 Task: Choose an existing workspace.
Action: Mouse moved to (358, 337)
Screenshot: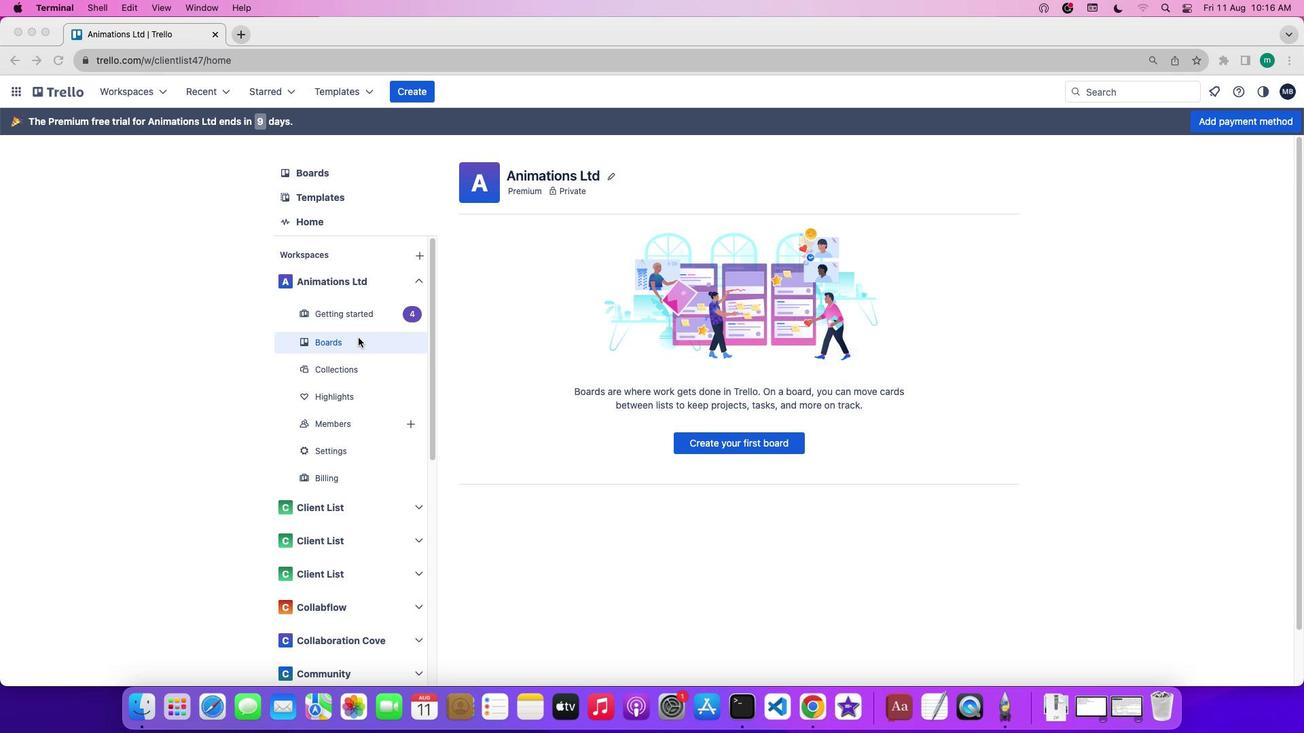 
Action: Mouse pressed left at (358, 337)
Screenshot: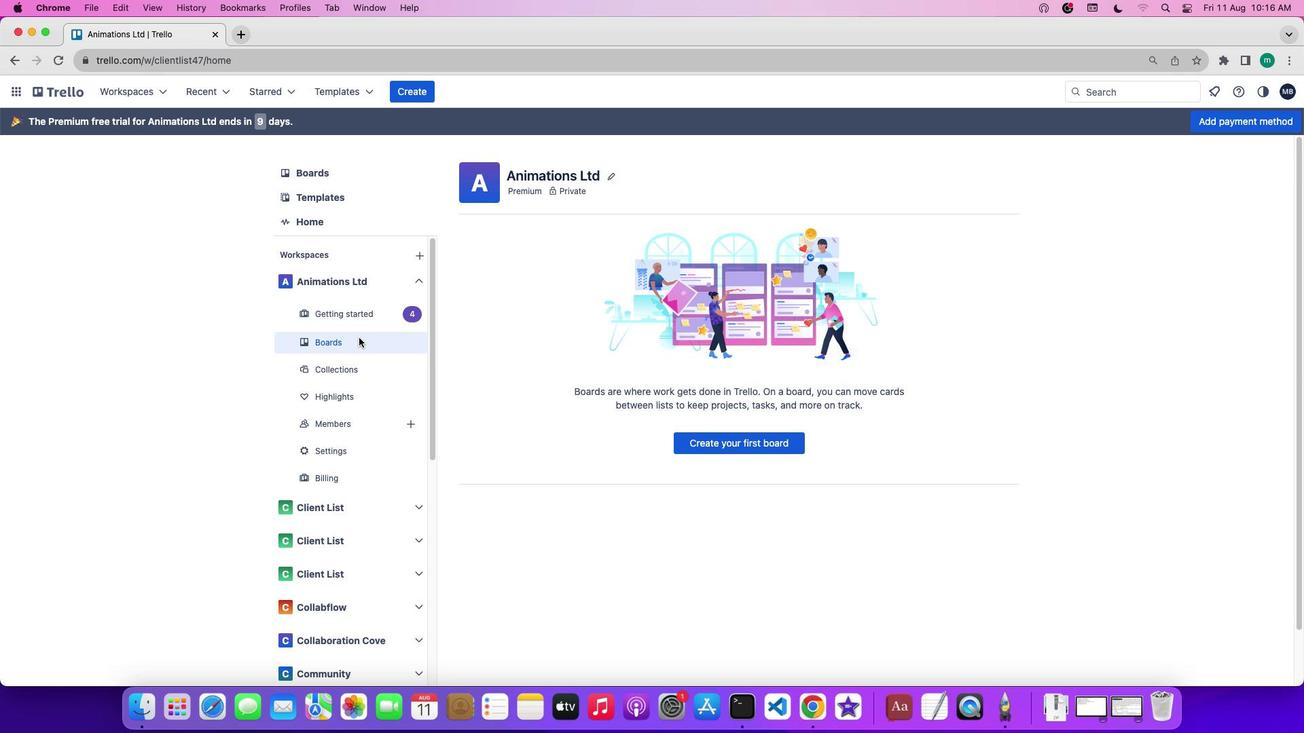 
Action: Mouse moved to (741, 444)
Screenshot: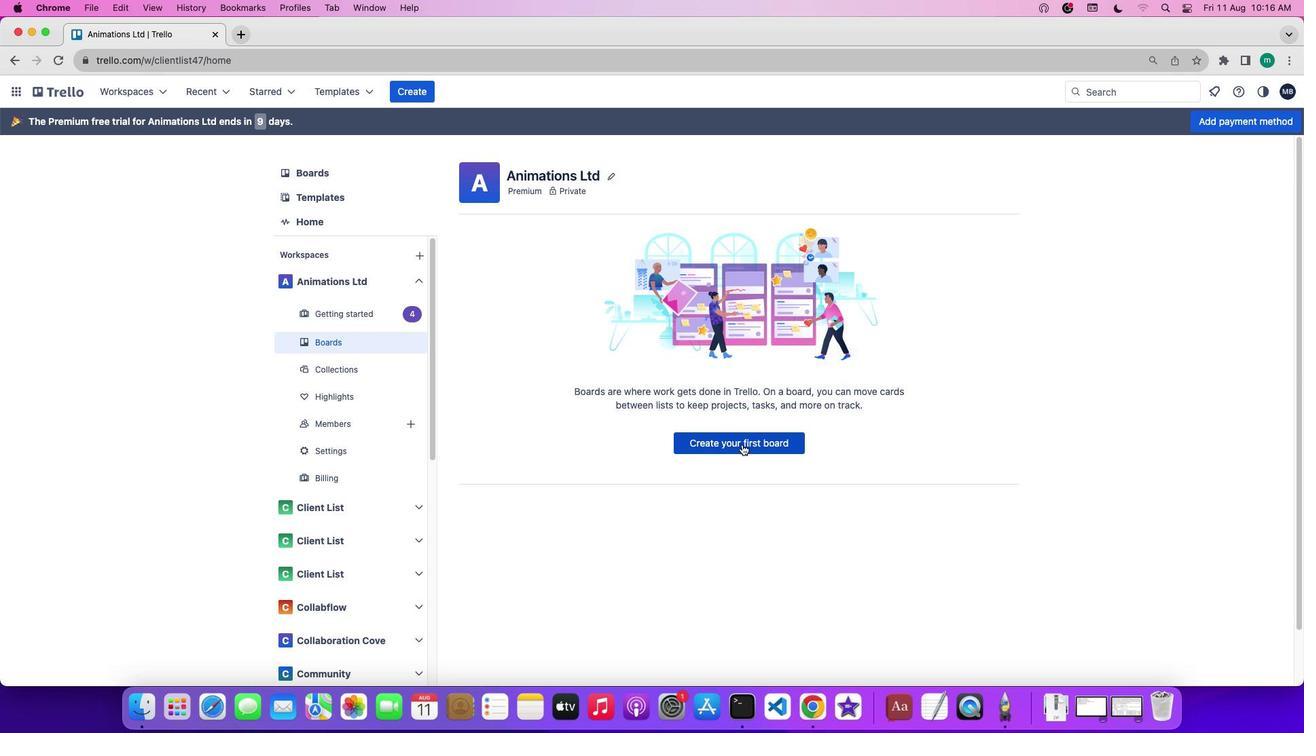
Action: Mouse pressed left at (741, 444)
Screenshot: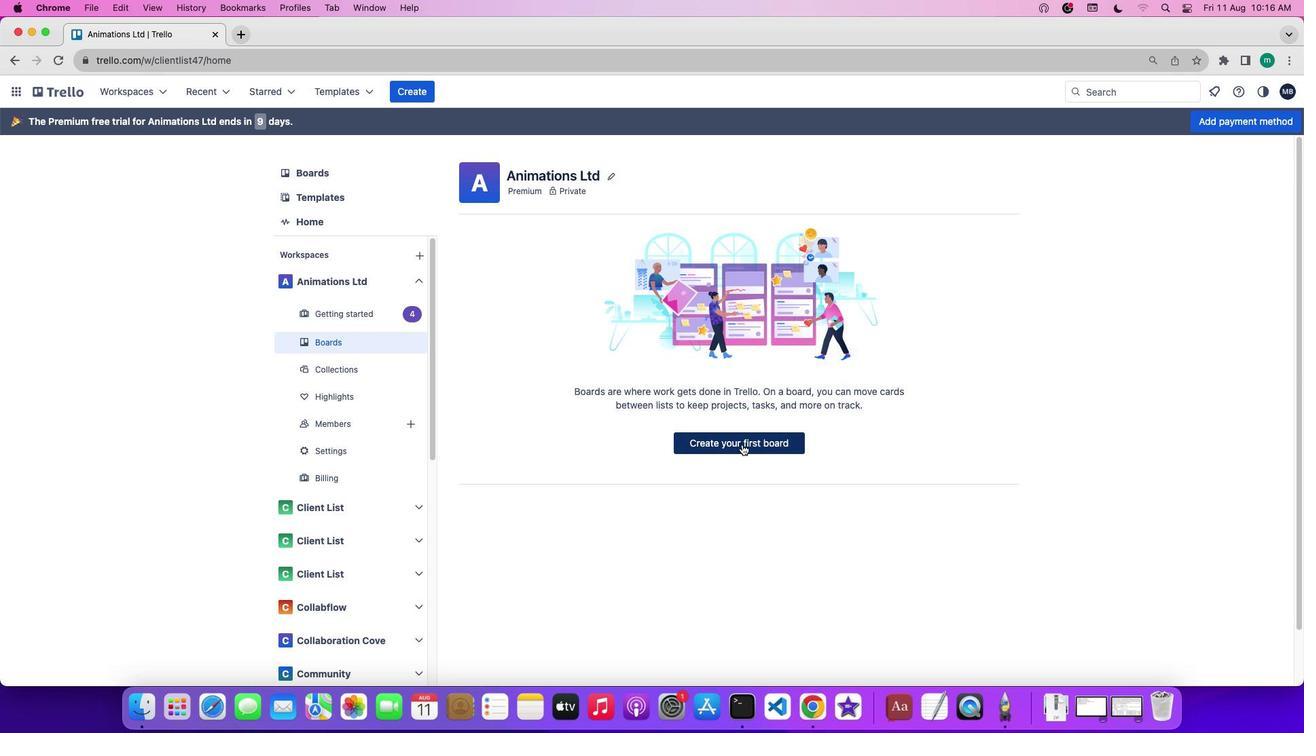 
Action: Mouse moved to (950, 531)
Screenshot: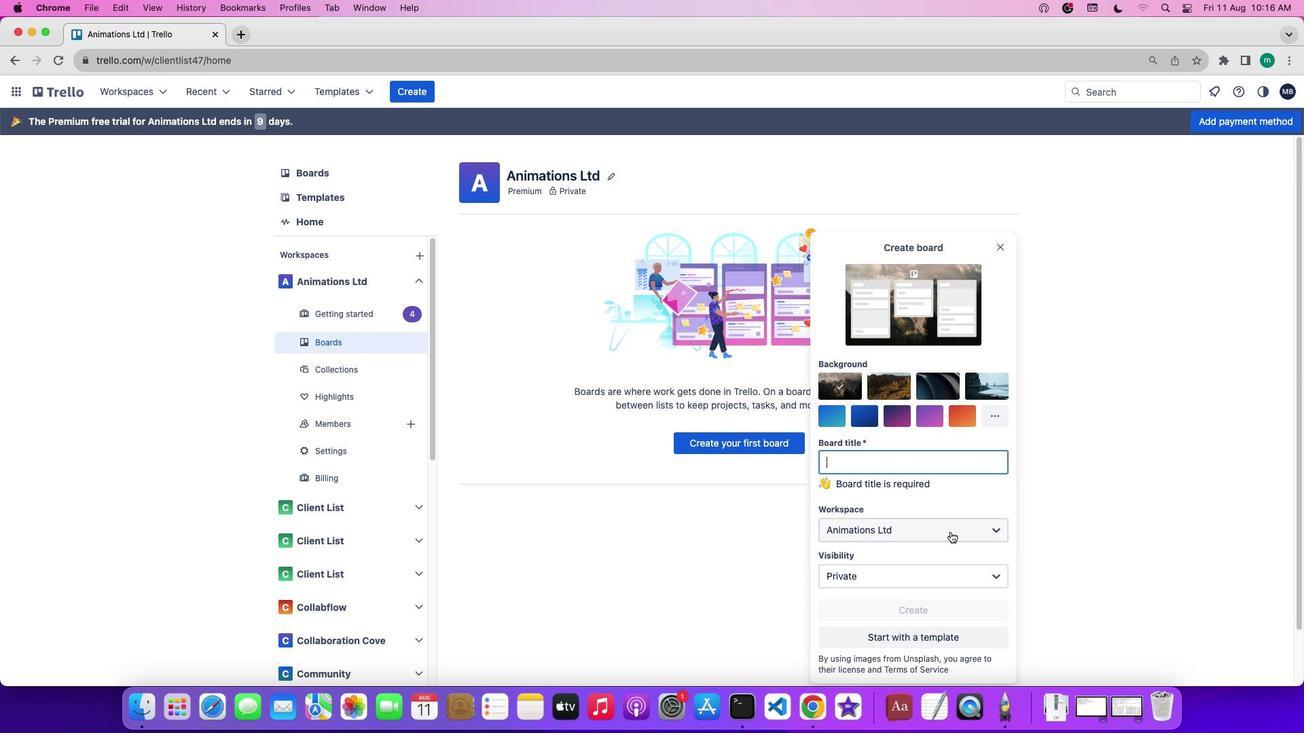 
Action: Mouse pressed left at (950, 531)
Screenshot: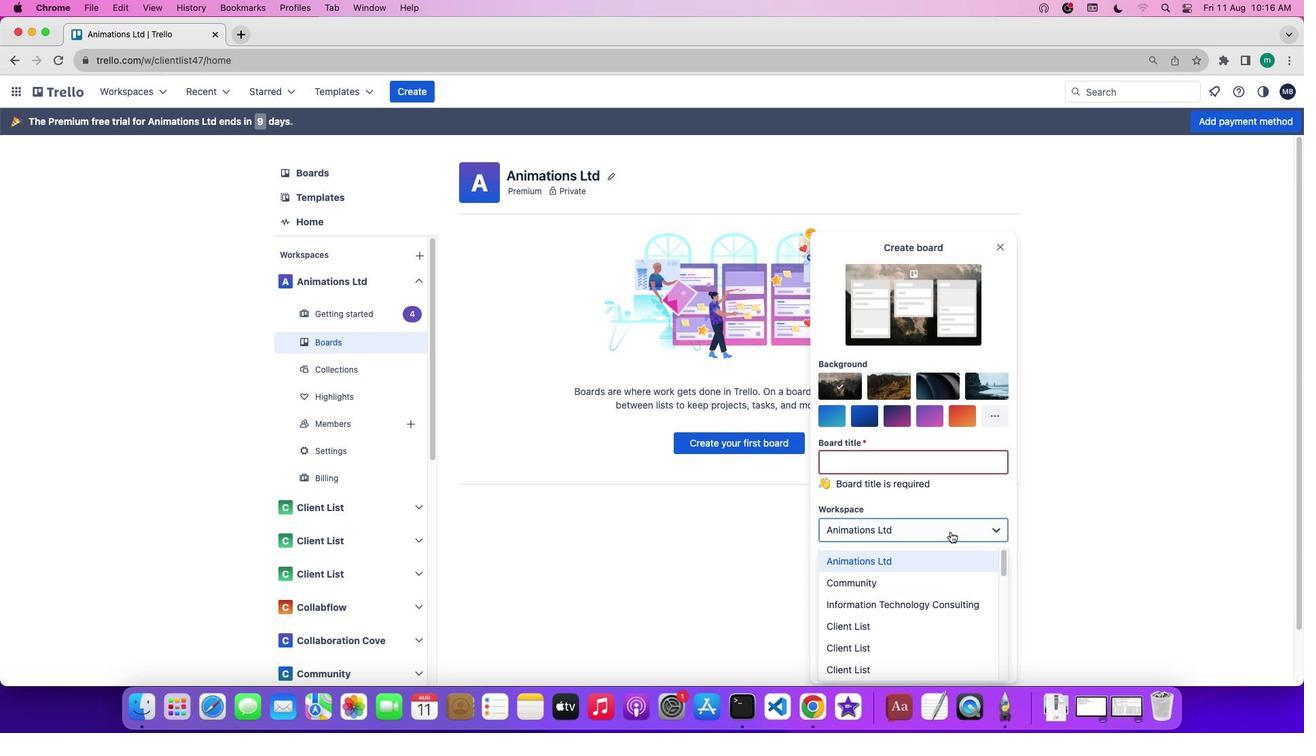 
Action: Mouse moved to (936, 559)
Screenshot: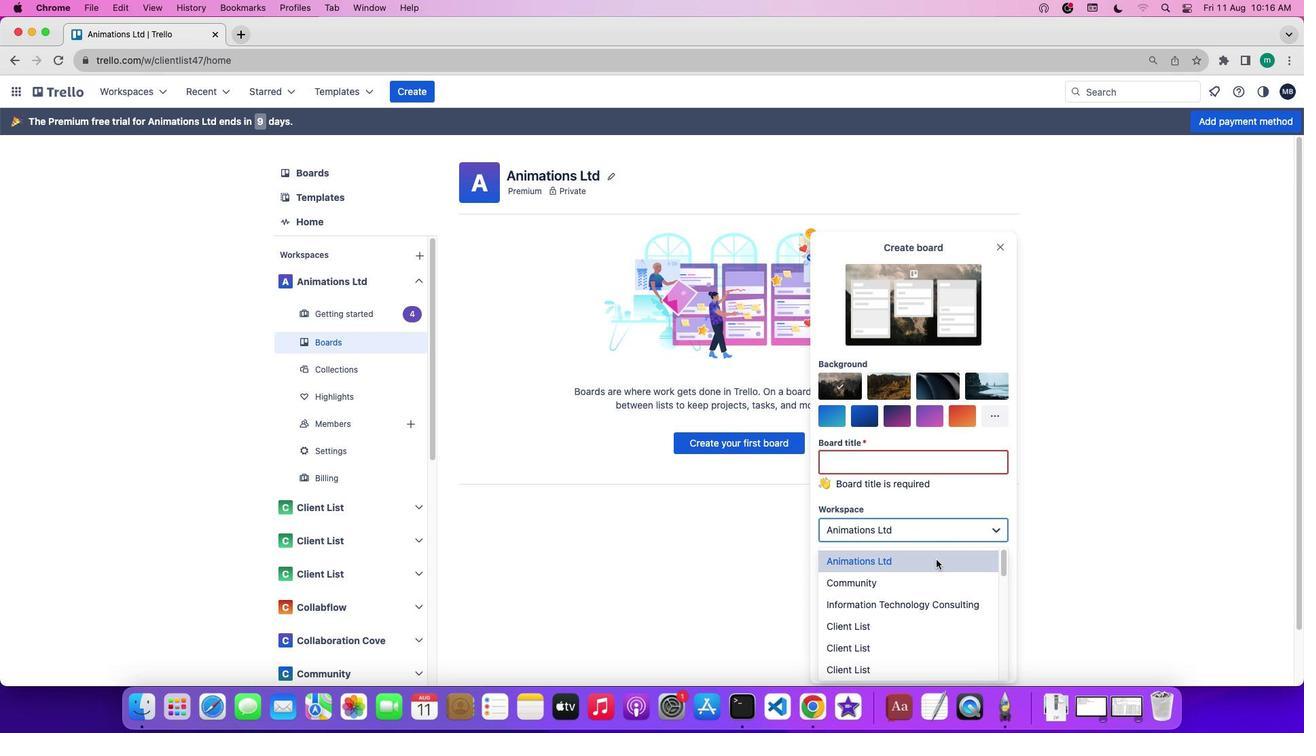 
Action: Mouse pressed left at (936, 559)
Screenshot: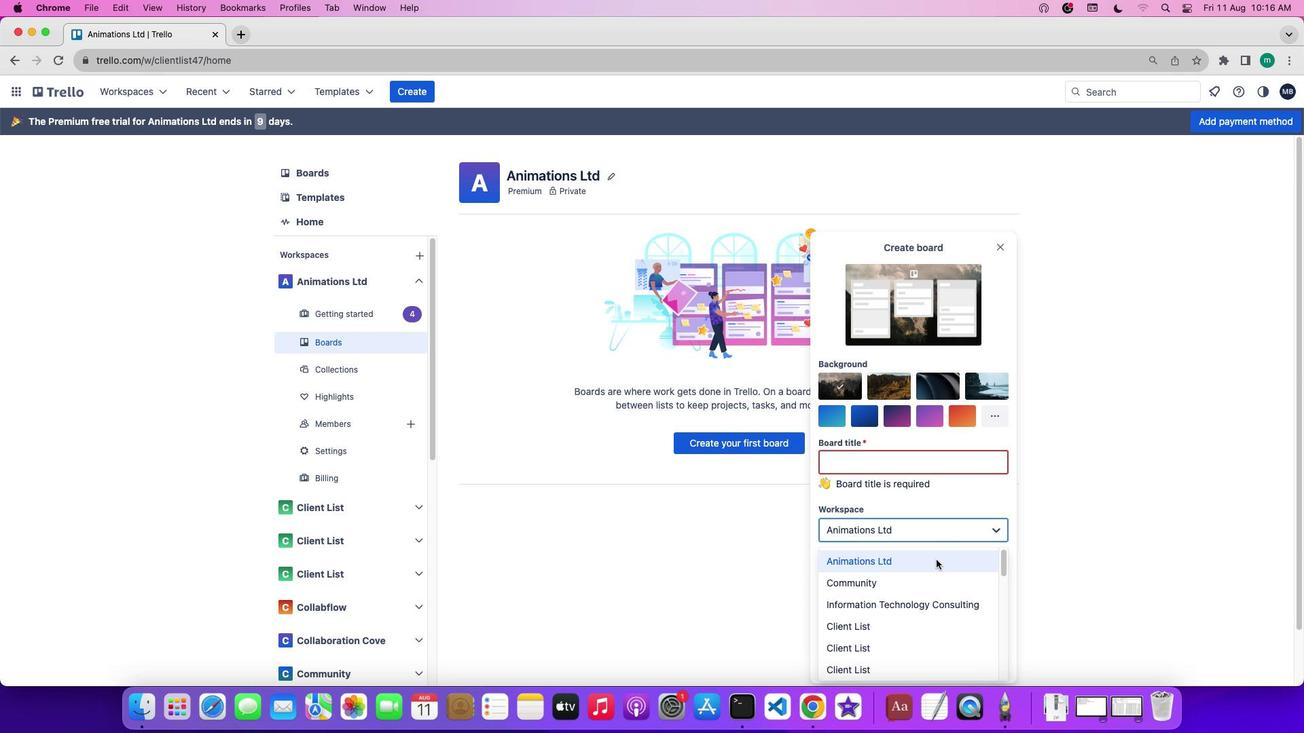 
